 Task: Find and save the 'Team Score' task as an Outlook Message Format file.
Action: Mouse moved to (21, 135)
Screenshot: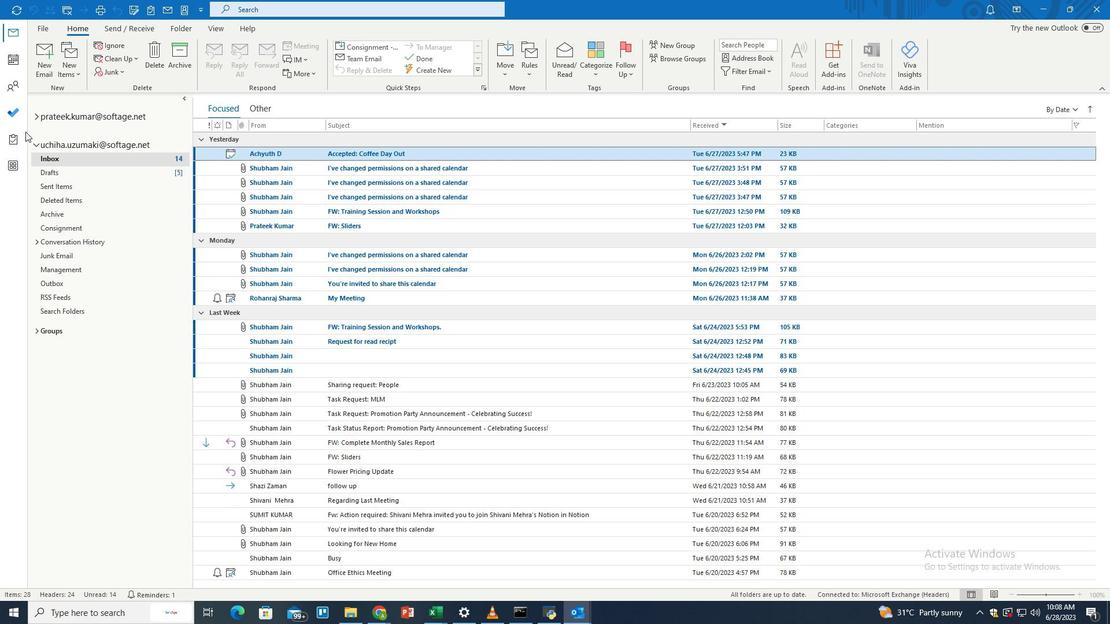 
Action: Mouse pressed left at (21, 135)
Screenshot: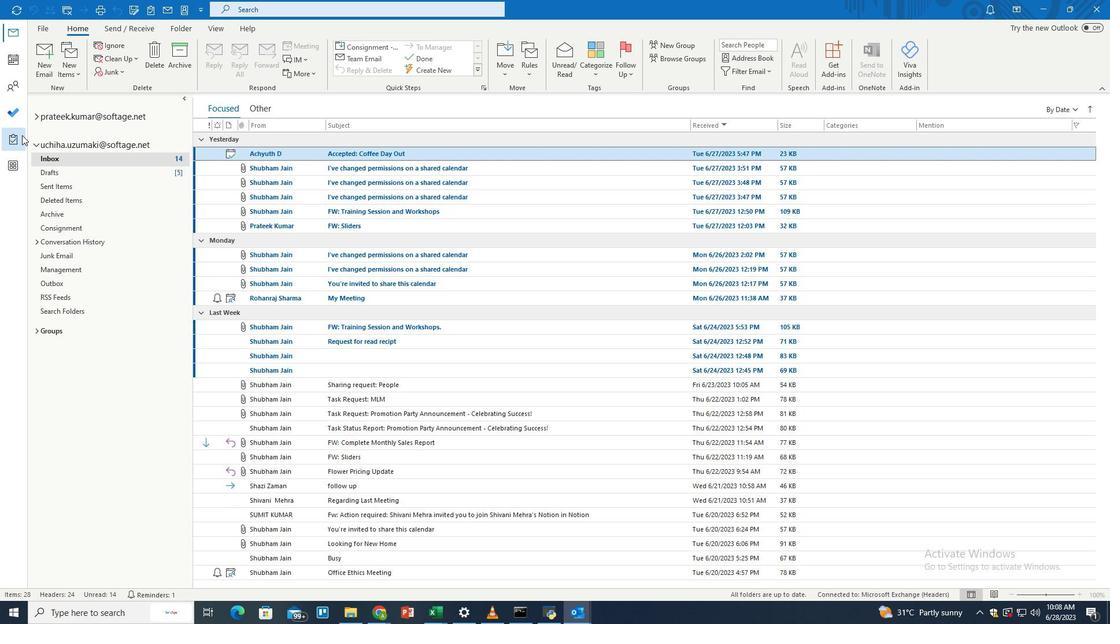 
Action: Mouse moved to (111, 131)
Screenshot: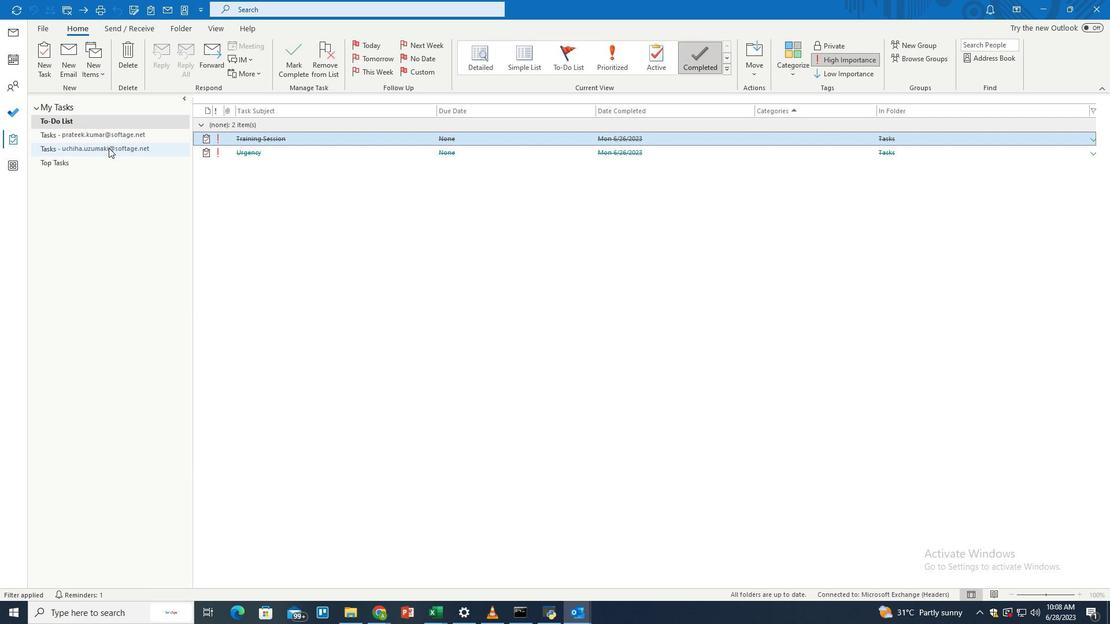 
Action: Mouse pressed left at (111, 131)
Screenshot: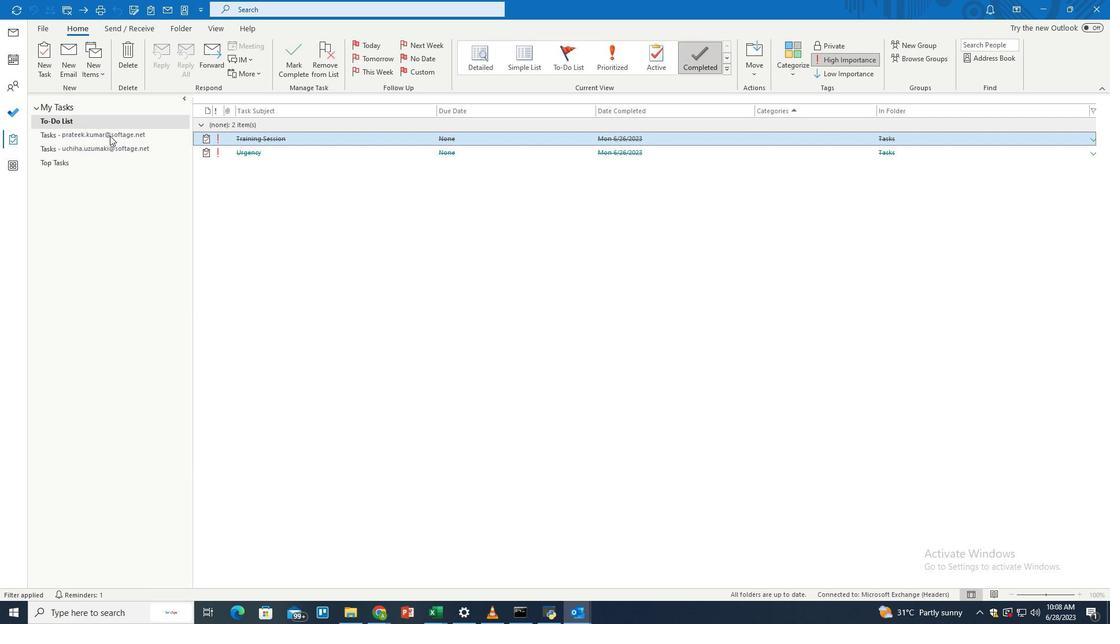 
Action: Mouse moved to (381, 10)
Screenshot: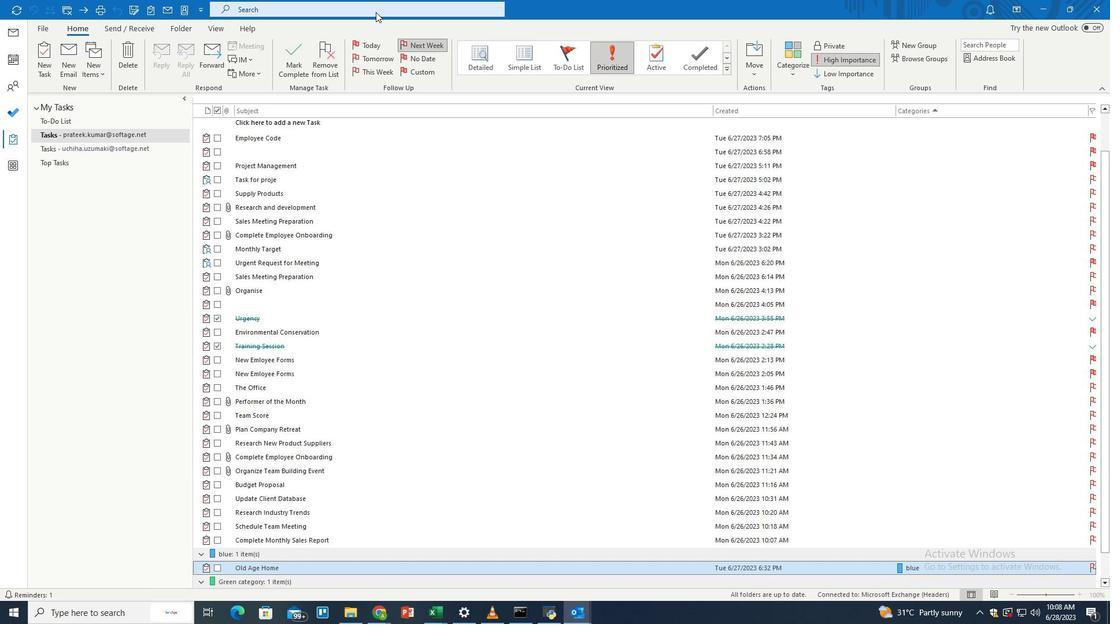 
Action: Mouse pressed left at (381, 10)
Screenshot: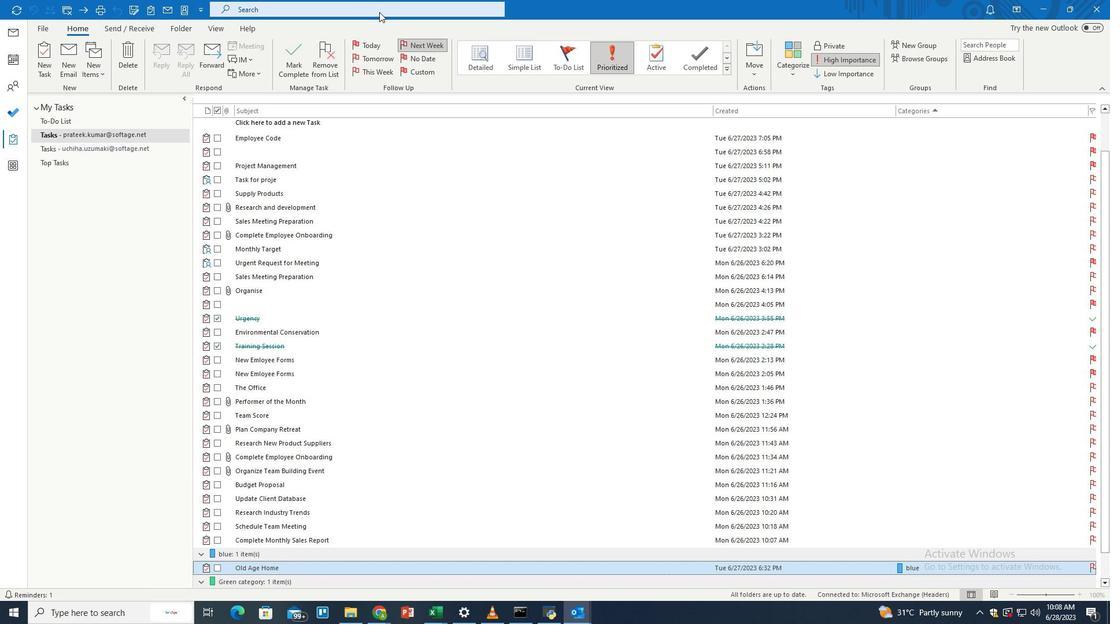 
Action: Mouse moved to (540, 8)
Screenshot: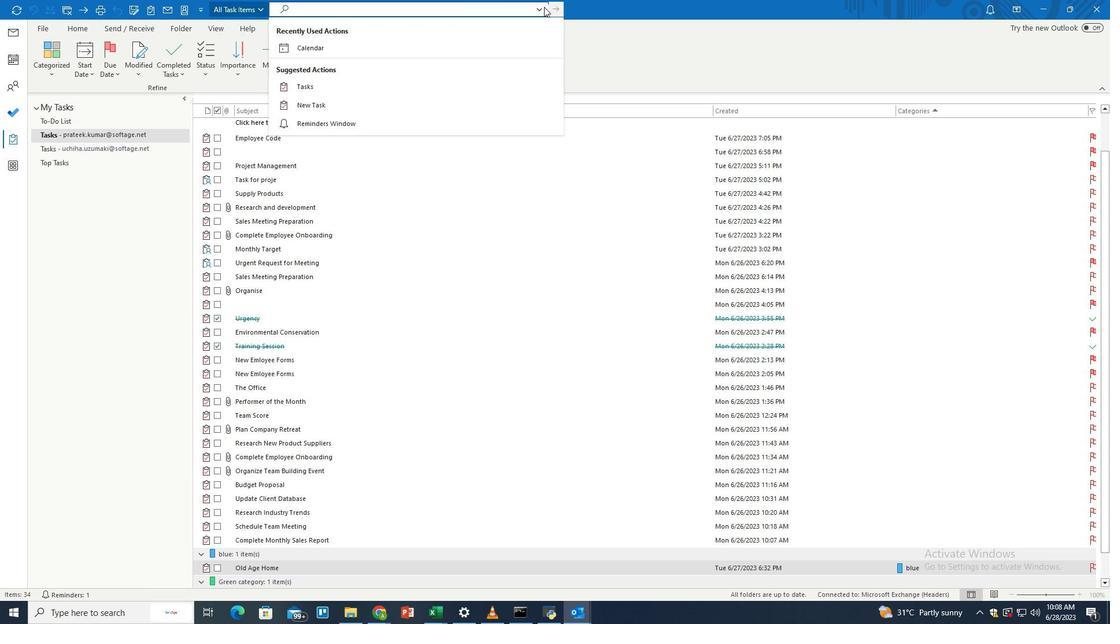 
Action: Mouse pressed left at (540, 8)
Screenshot: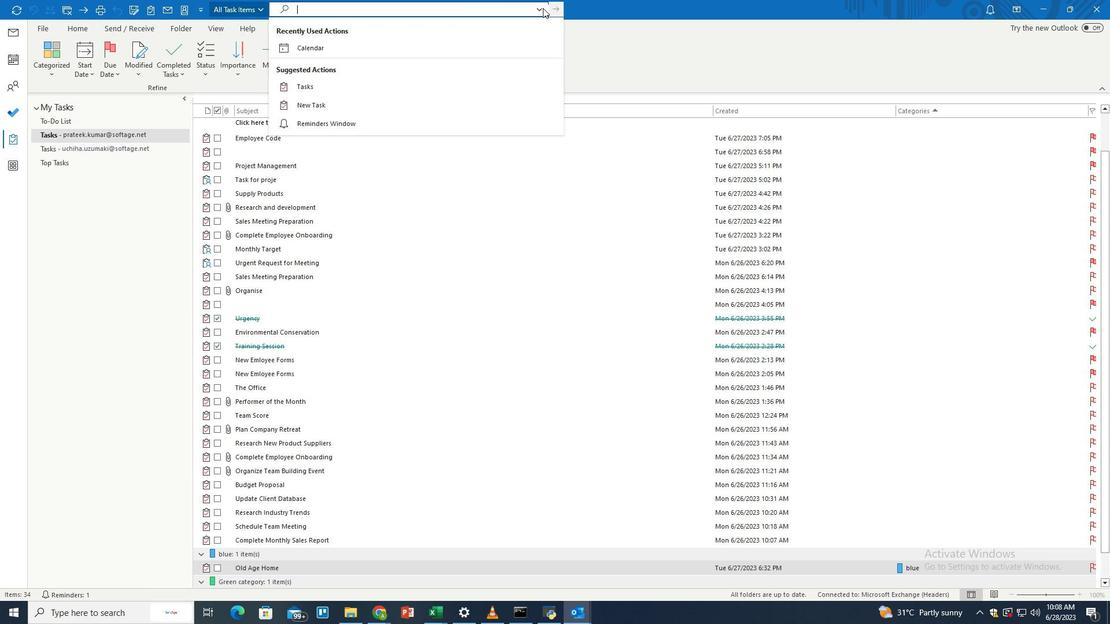 
Action: Mouse moved to (342, 79)
Screenshot: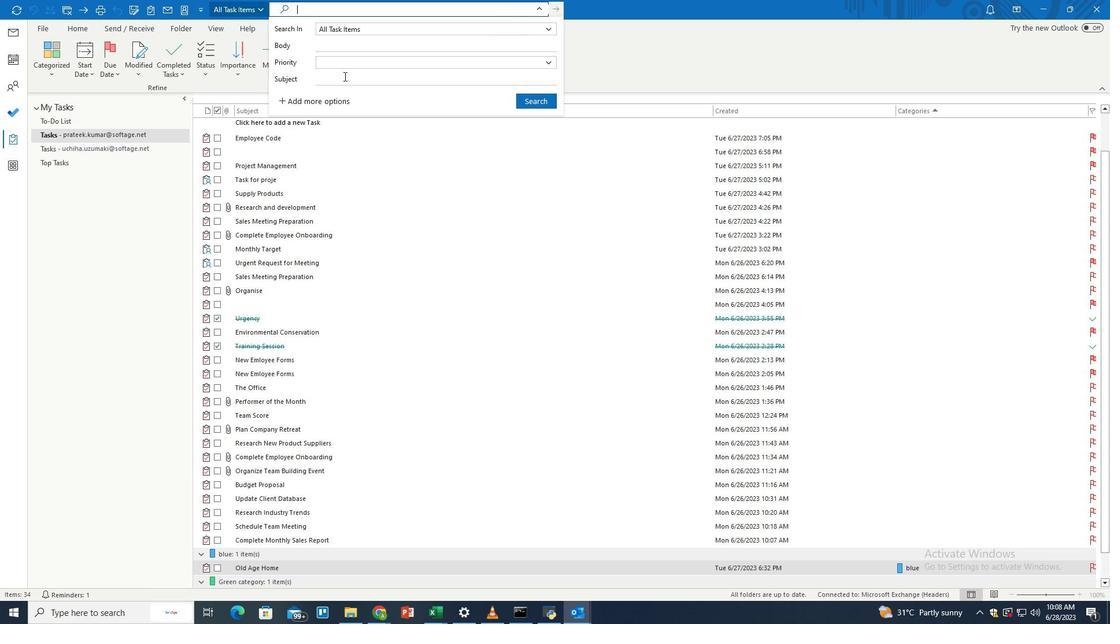 
Action: Mouse pressed left at (342, 79)
Screenshot: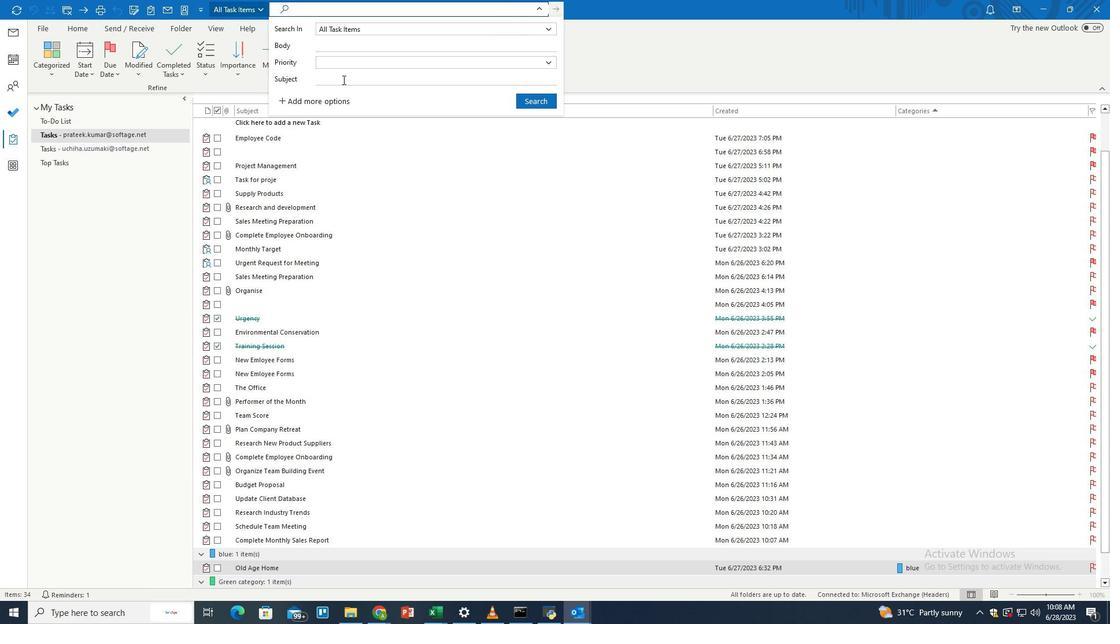 
Action: Key pressed <Key.shift>Team<Key.space><Key.shift>Score
Screenshot: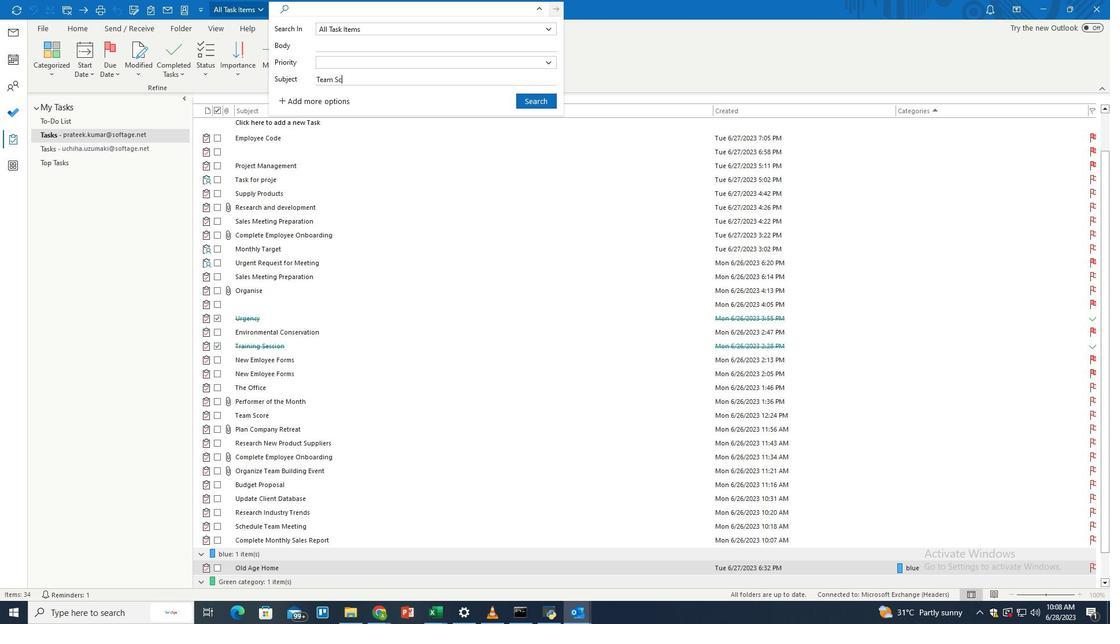 
Action: Mouse moved to (527, 104)
Screenshot: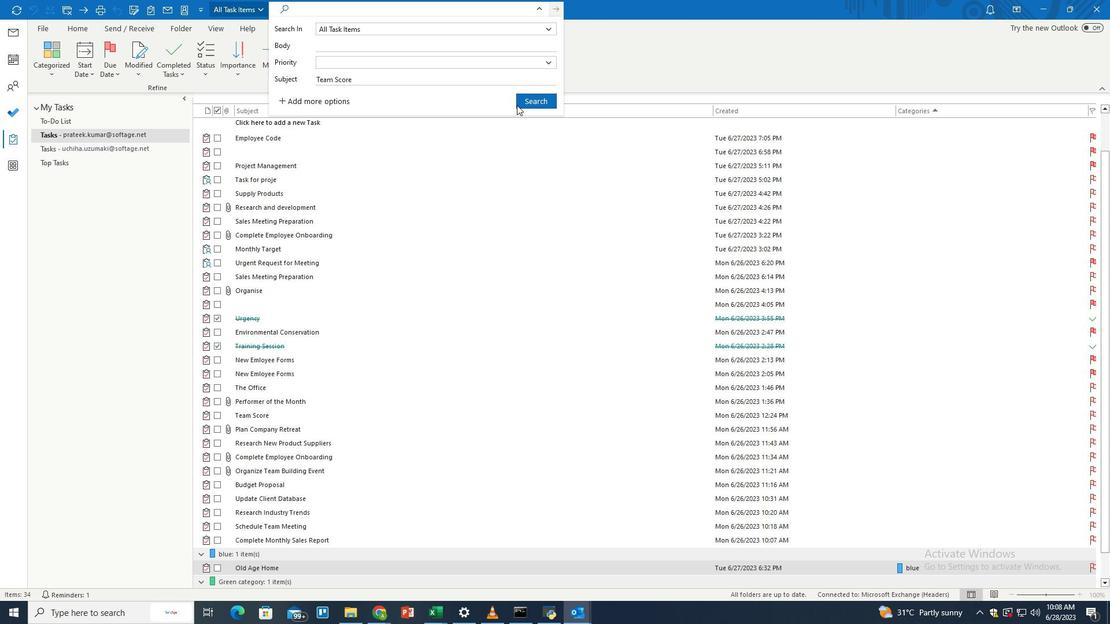 
Action: Mouse pressed left at (527, 104)
Screenshot: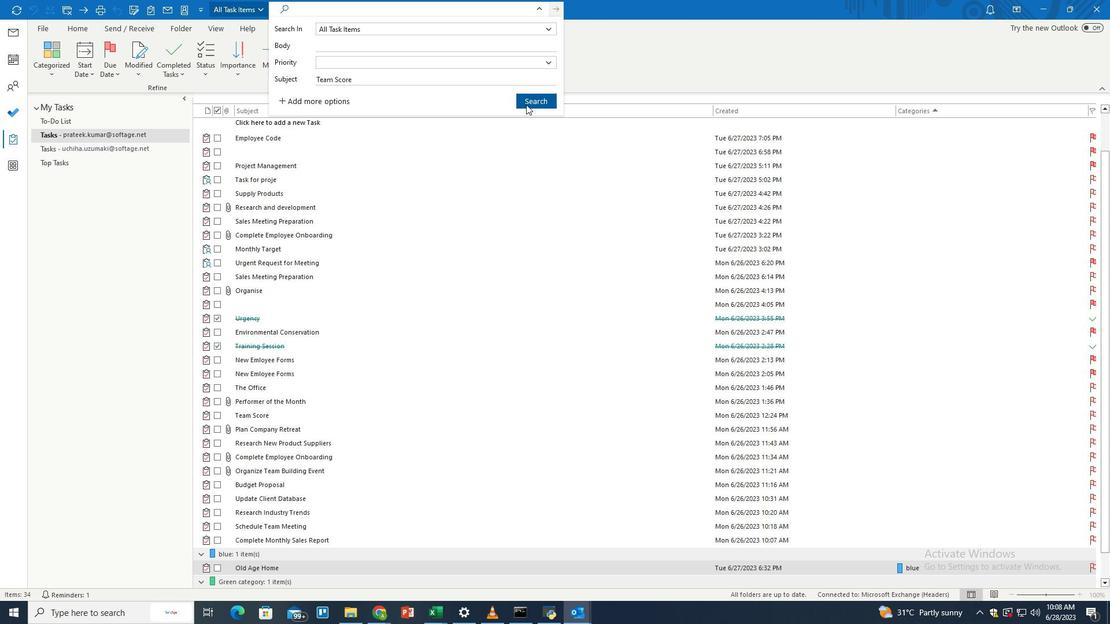 
Action: Mouse moved to (341, 134)
Screenshot: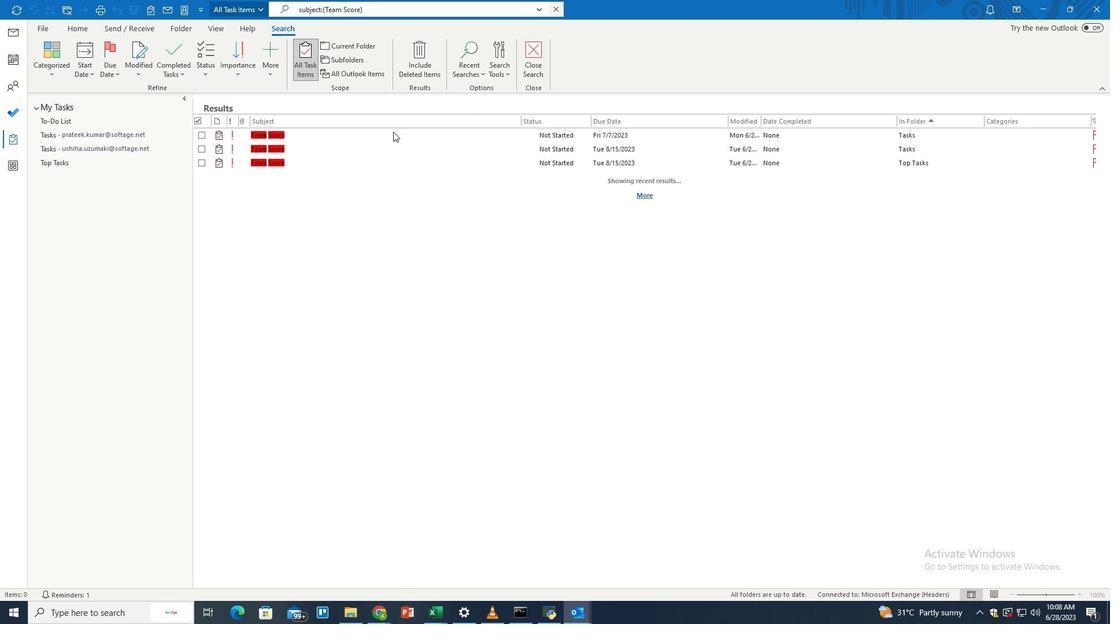 
Action: Mouse pressed left at (341, 134)
Screenshot: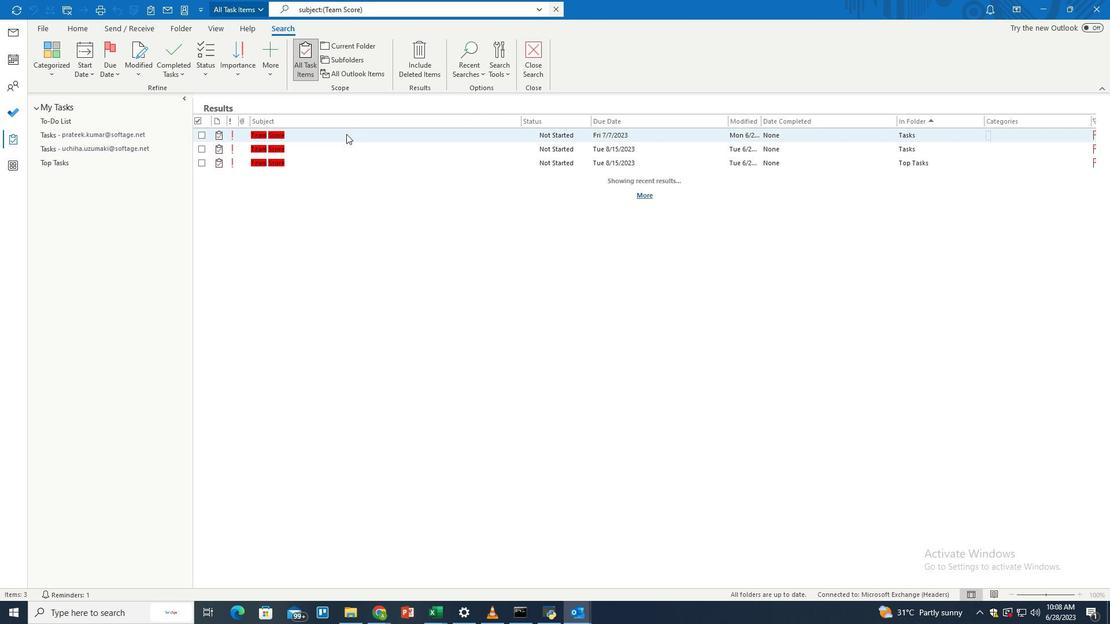 
Action: Mouse moved to (42, 26)
Screenshot: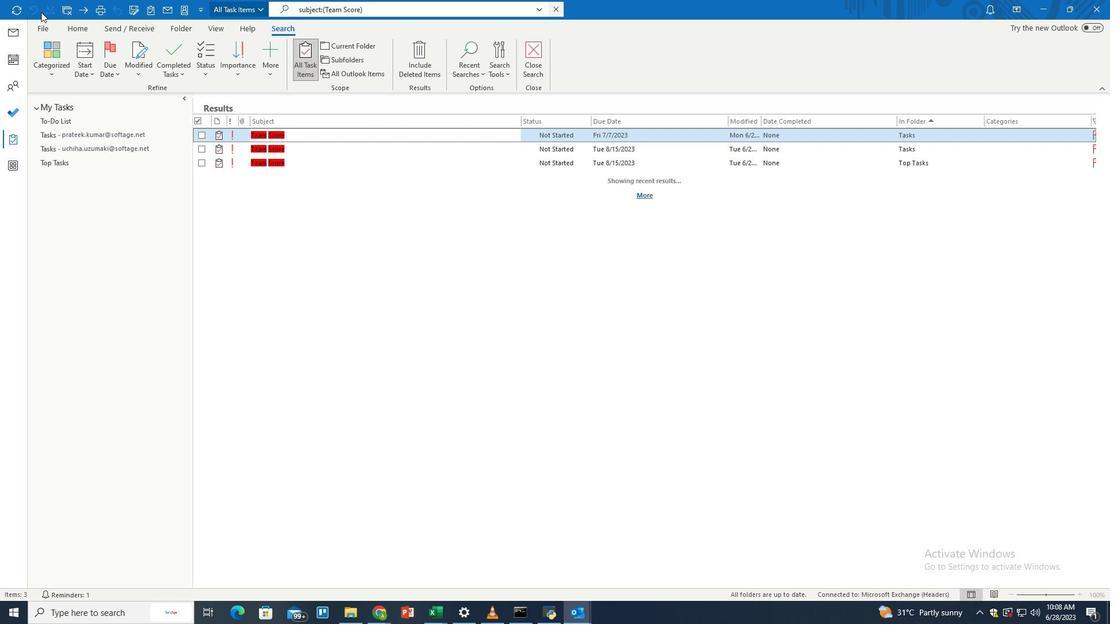 
Action: Mouse pressed left at (42, 26)
Screenshot: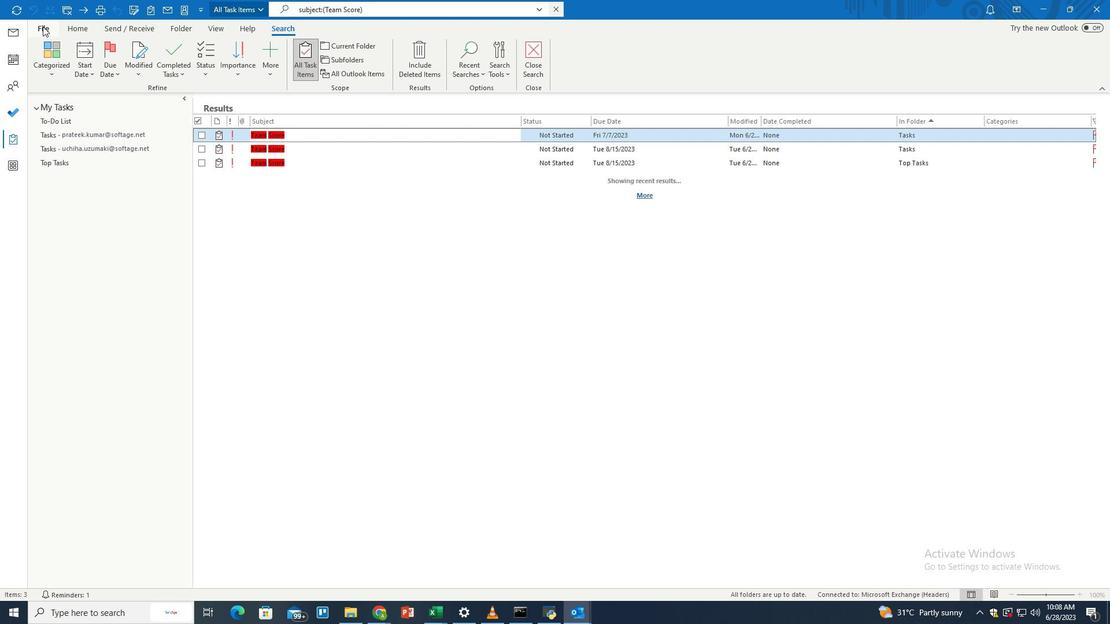 
Action: Mouse moved to (43, 111)
Screenshot: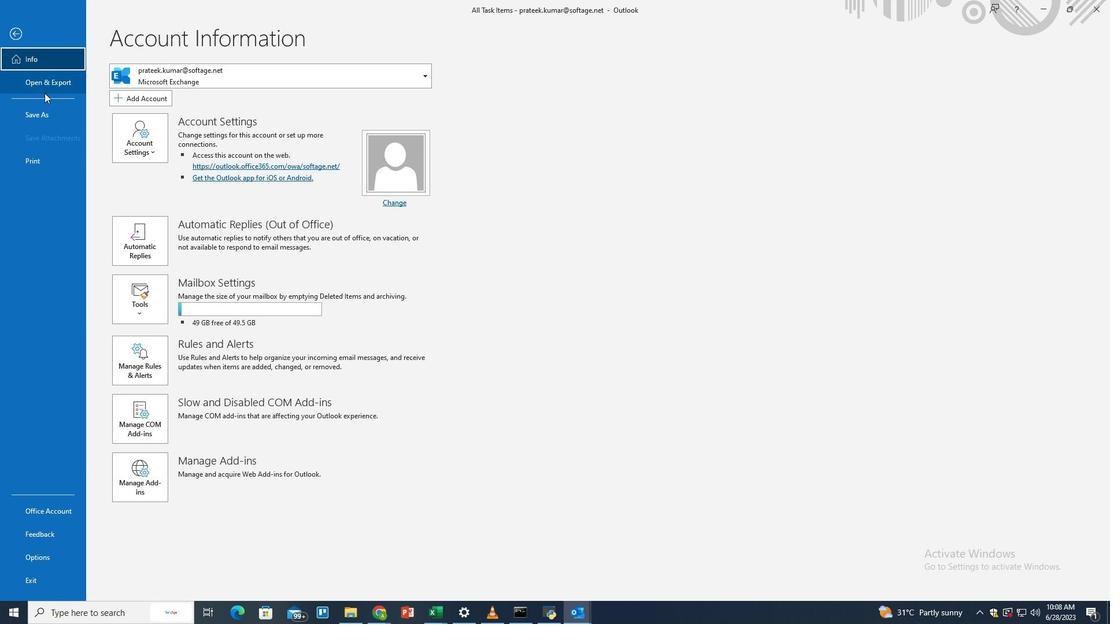 
Action: Mouse pressed left at (43, 111)
Screenshot: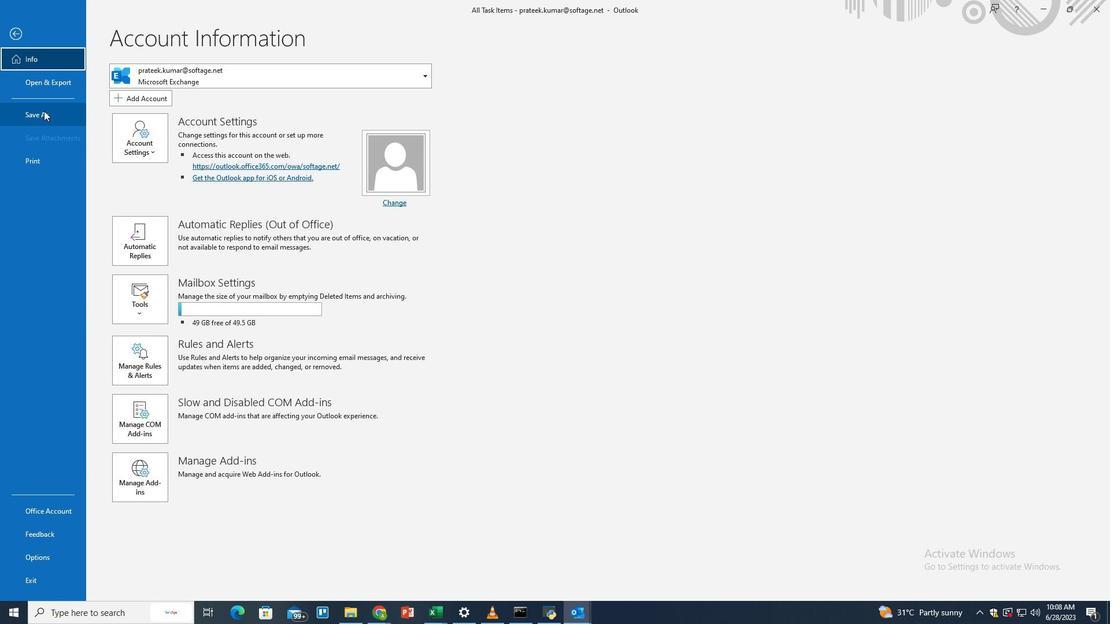 
Action: Mouse moved to (202, 251)
Screenshot: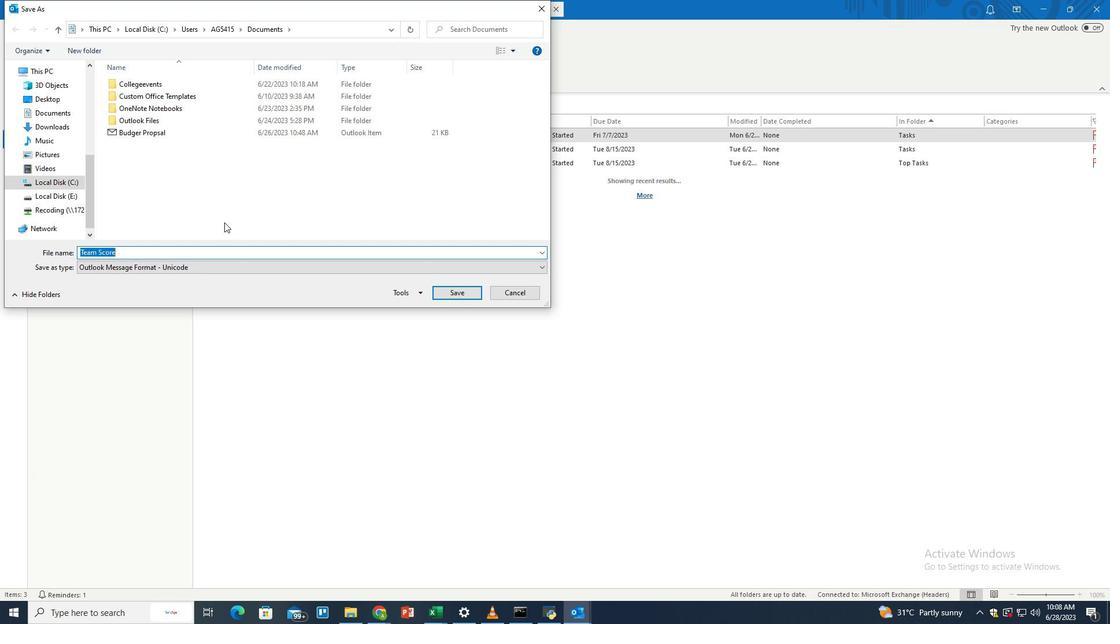 
Action: Key pressed <Key.backspace><Key.shift>Team<Key.space><Key.shift>Score<Key.space><Key.shift>Part<Key.space><Key.shift>||
Screenshot: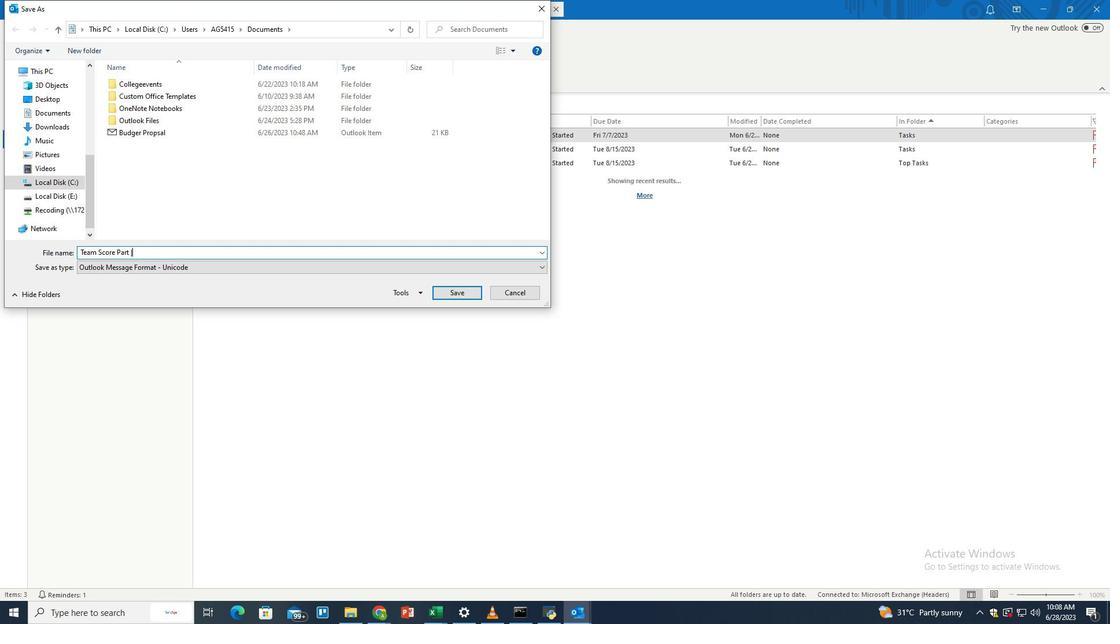 
Action: Mouse moved to (464, 297)
Screenshot: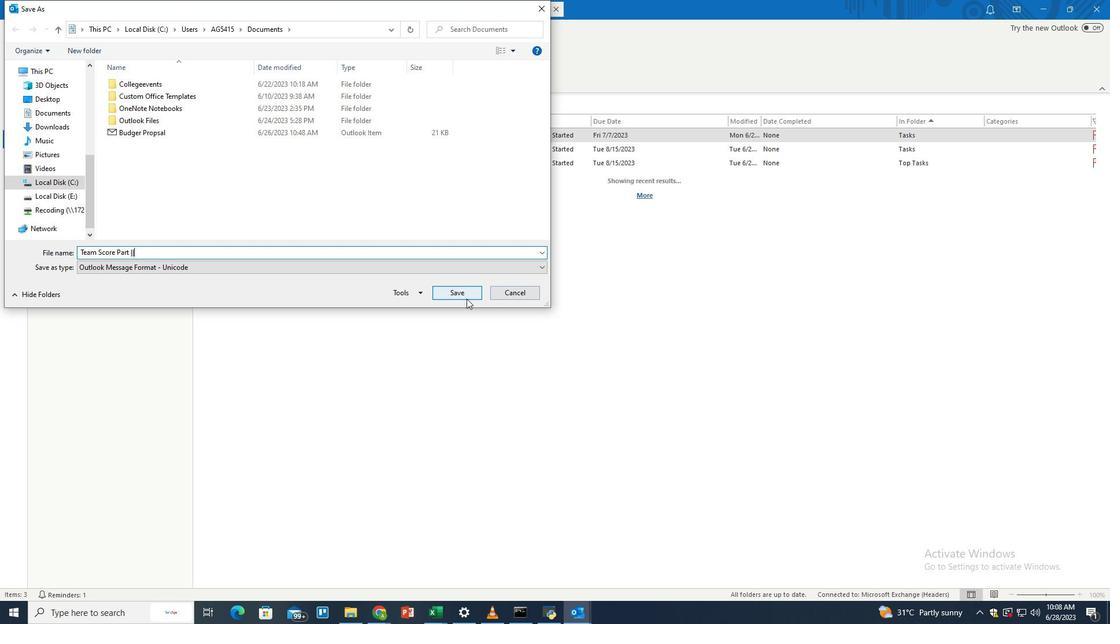 
Action: Mouse pressed left at (464, 297)
Screenshot: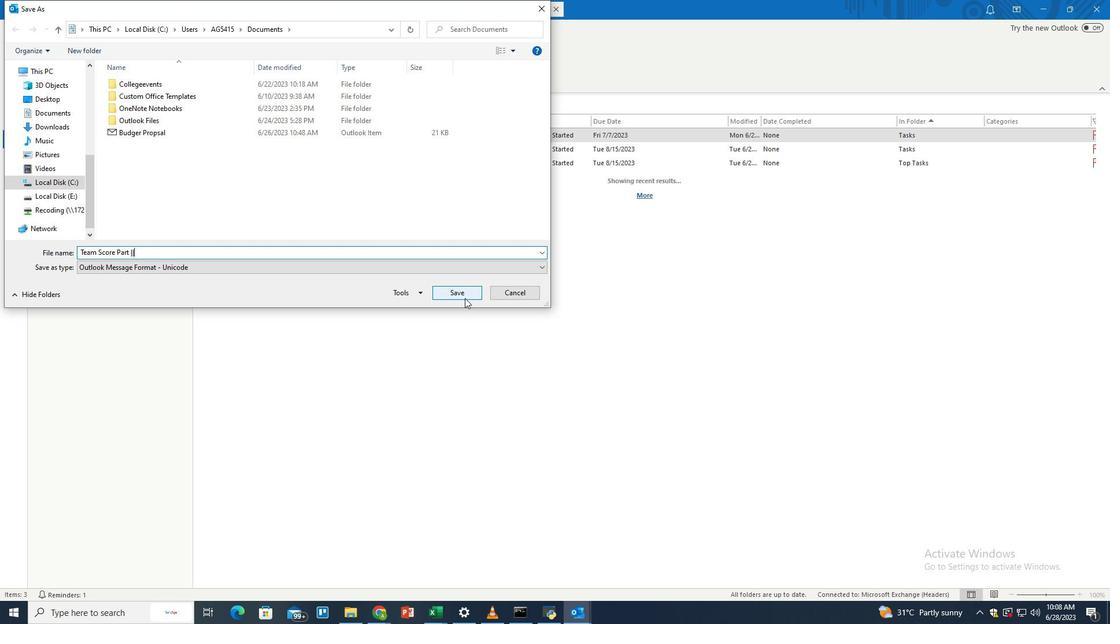 
Action: Mouse moved to (621, 311)
Screenshot: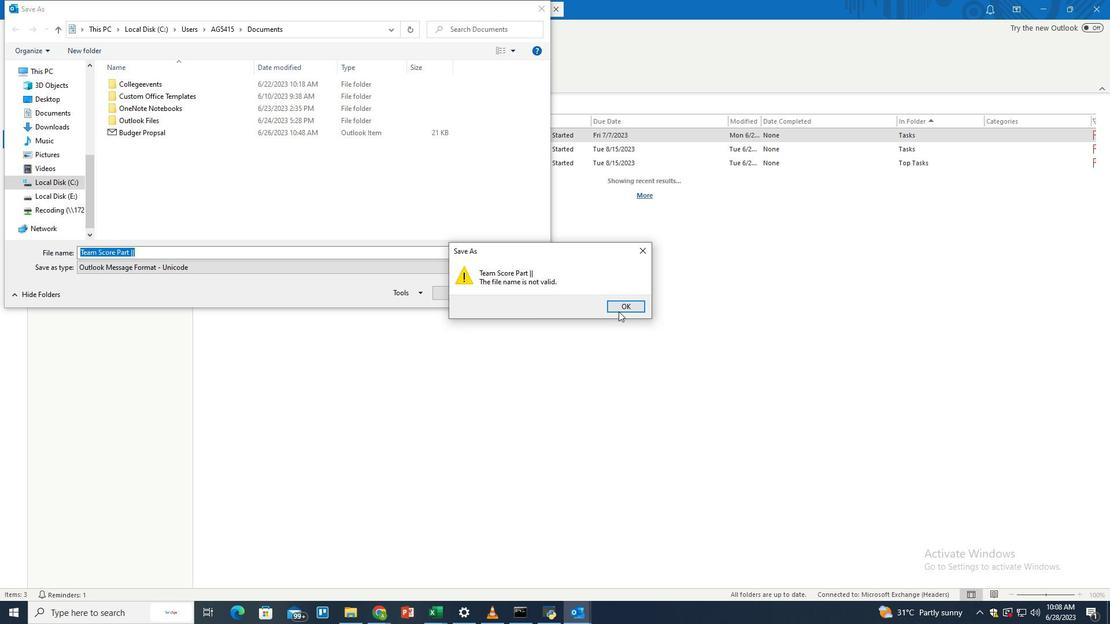
Action: Mouse pressed left at (621, 311)
Screenshot: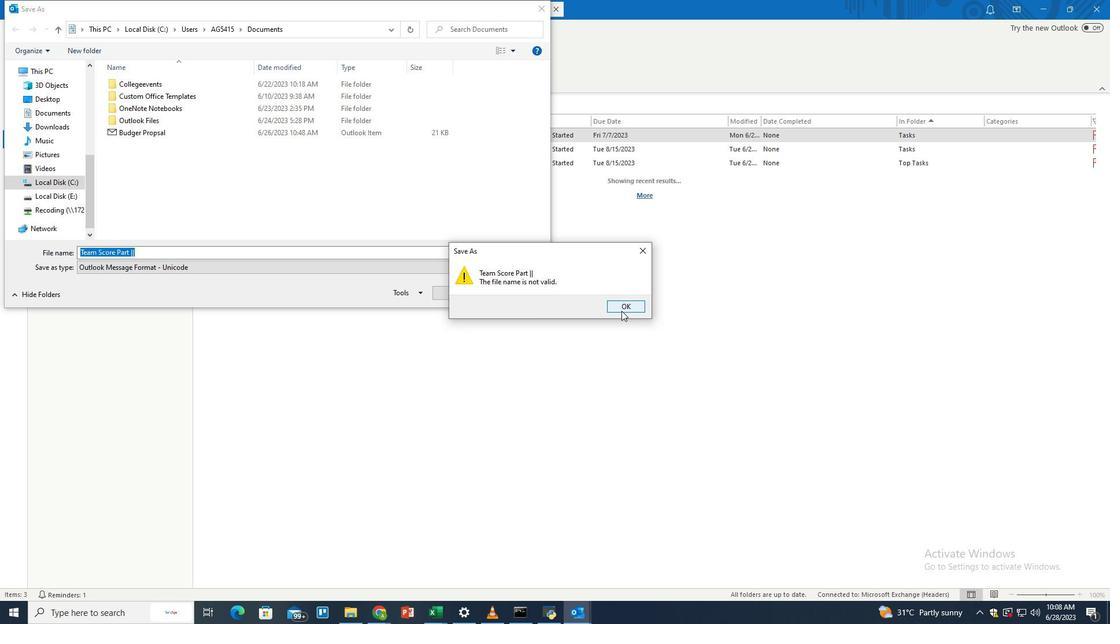 
Action: Mouse moved to (278, 252)
Screenshot: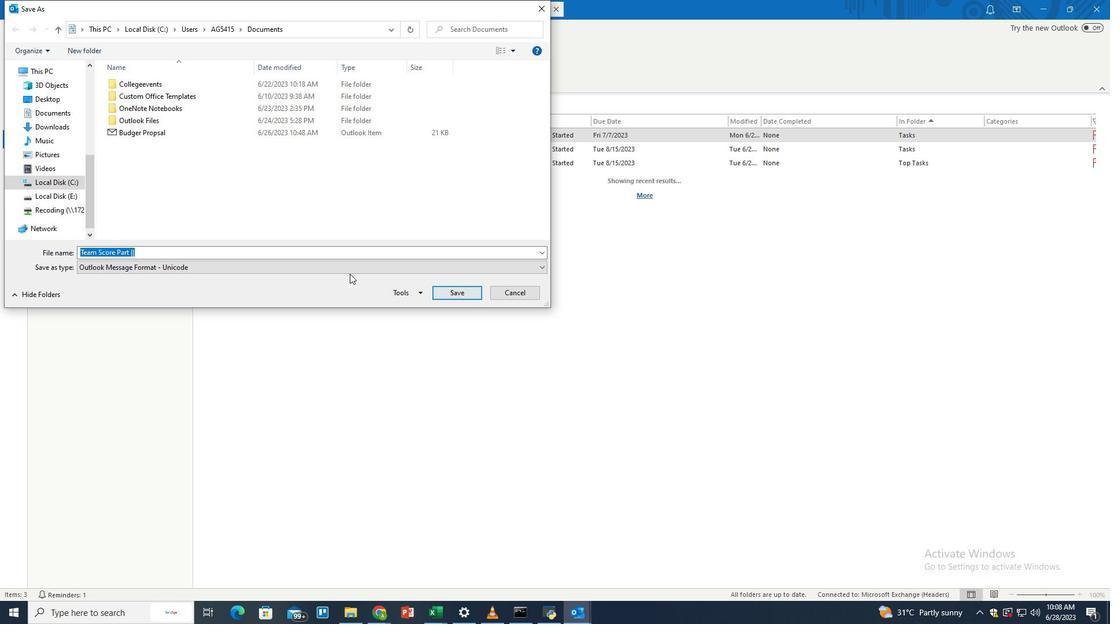 
Action: Mouse pressed left at (278, 252)
Screenshot: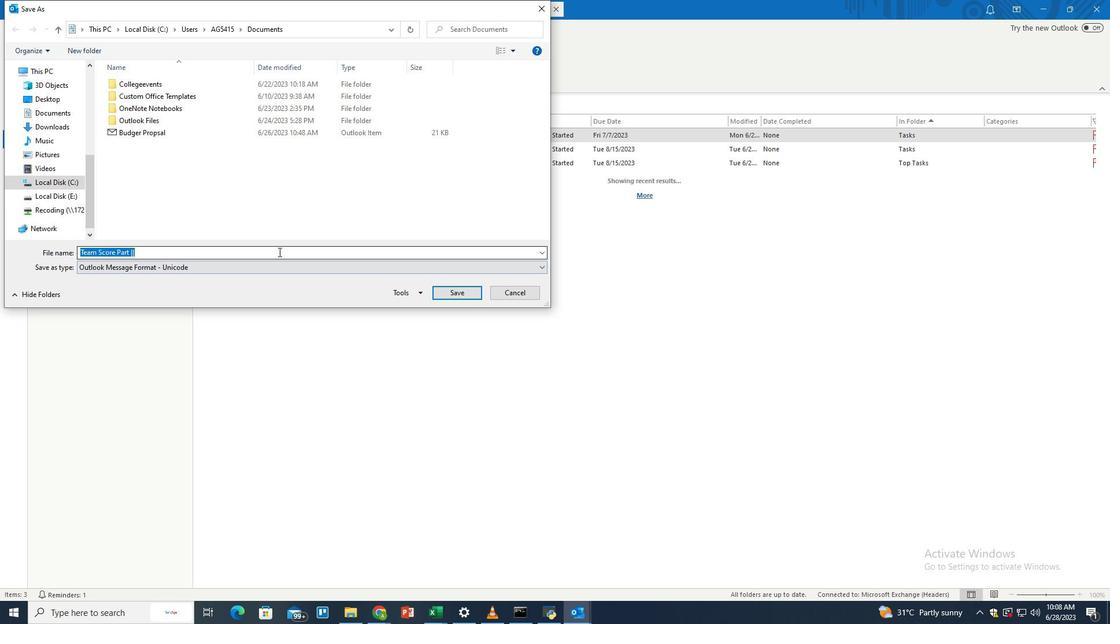 
Action: Mouse moved to (429, 290)
Screenshot: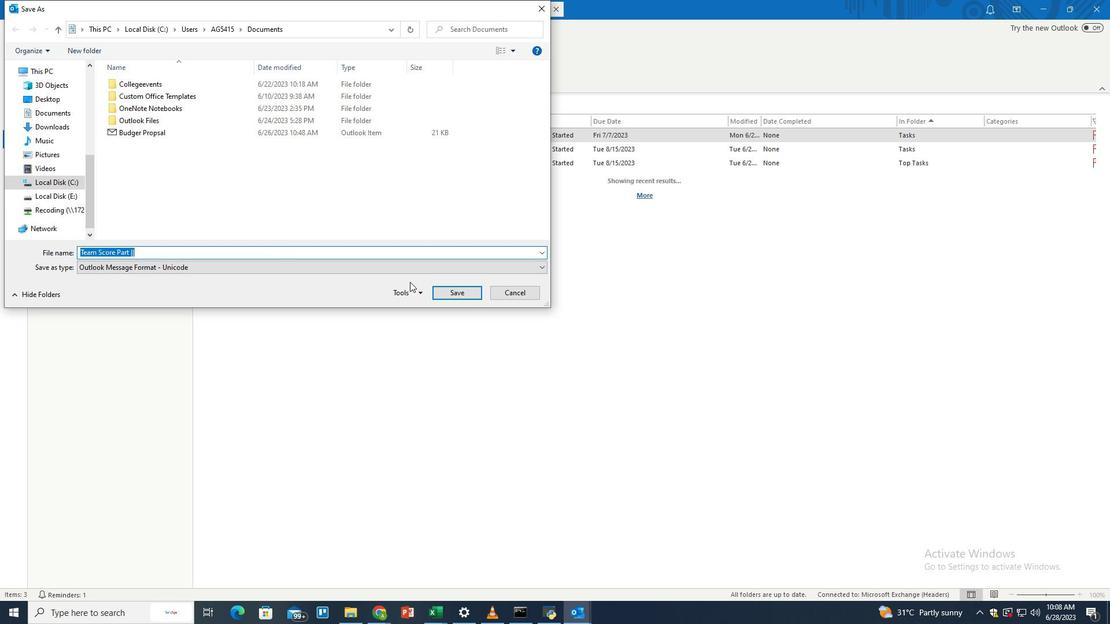 
